 Task: Automatically enable dependency graph for new private repositories in the organization ""ryshabh2k".
Action: Mouse moved to (1333, 132)
Screenshot: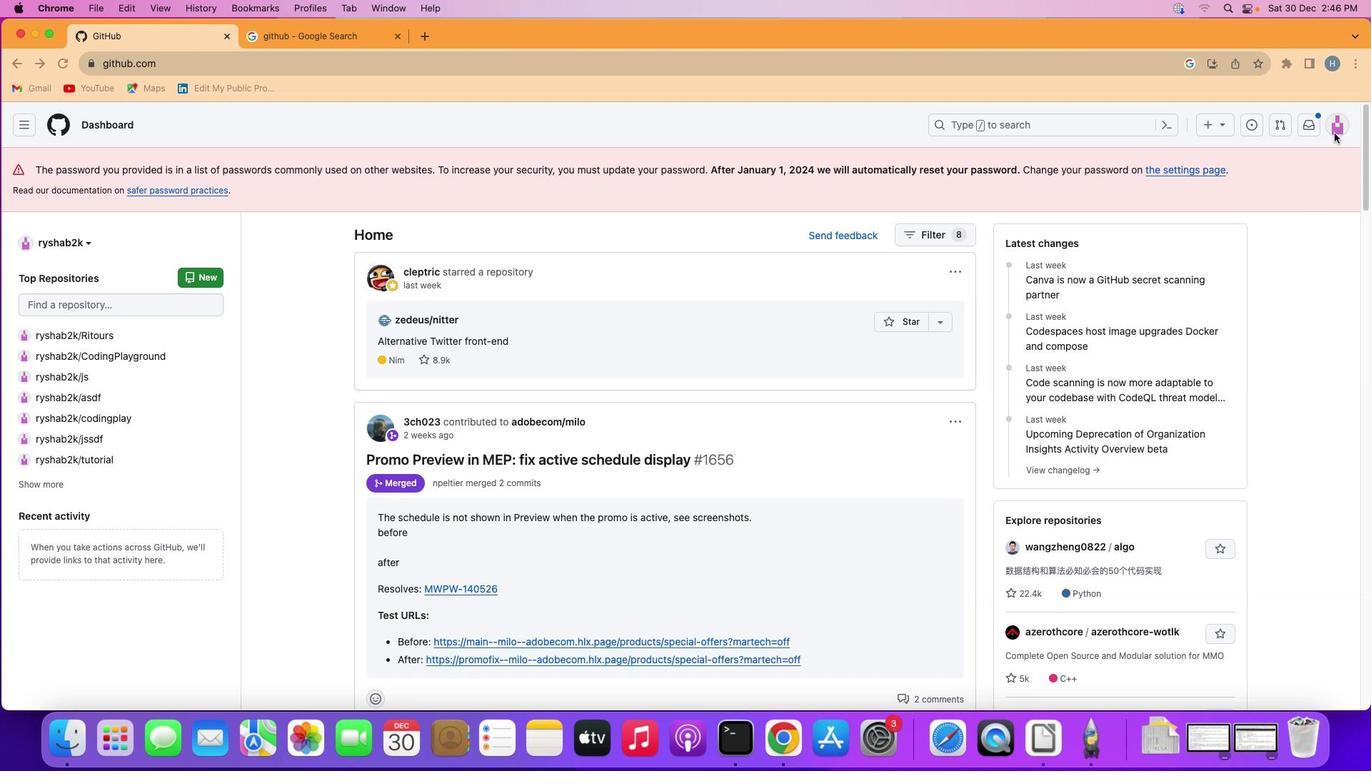 
Action: Mouse pressed left at (1333, 132)
Screenshot: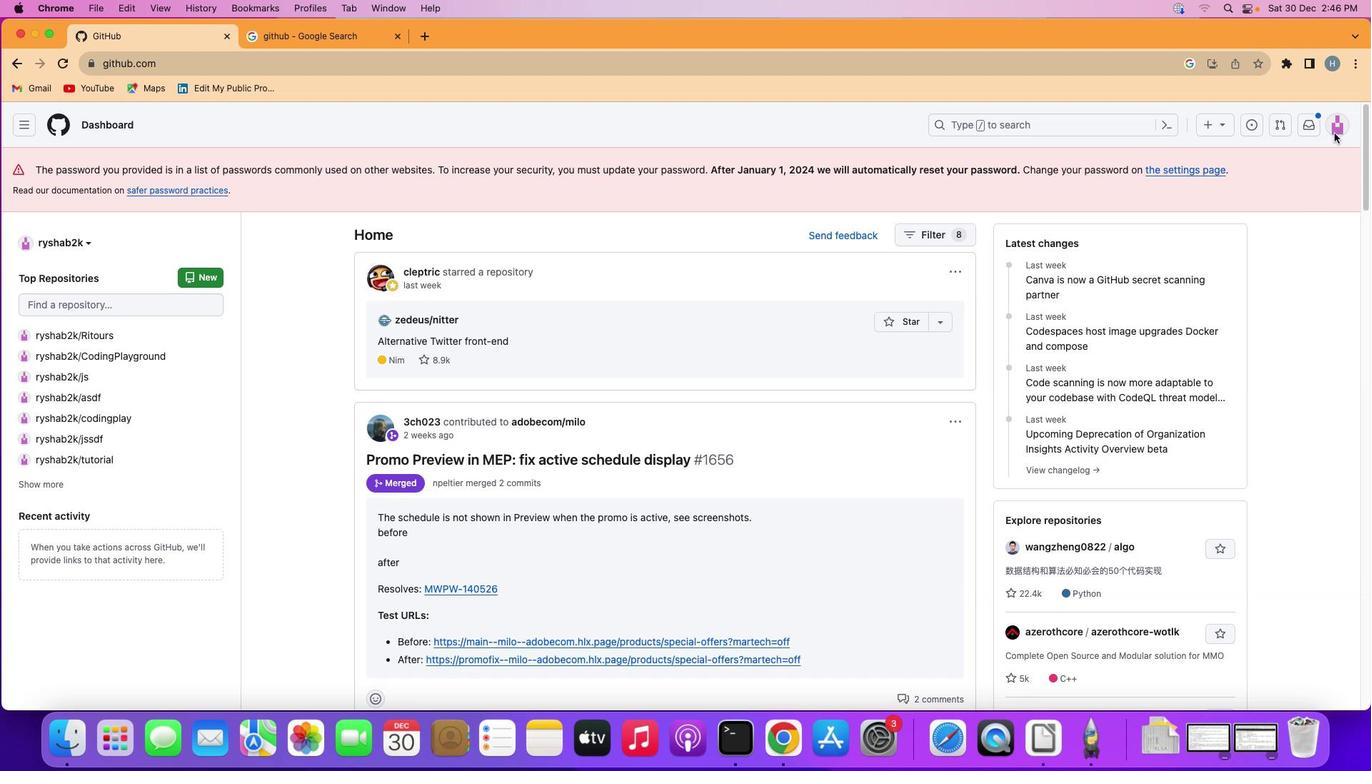 
Action: Mouse moved to (1336, 127)
Screenshot: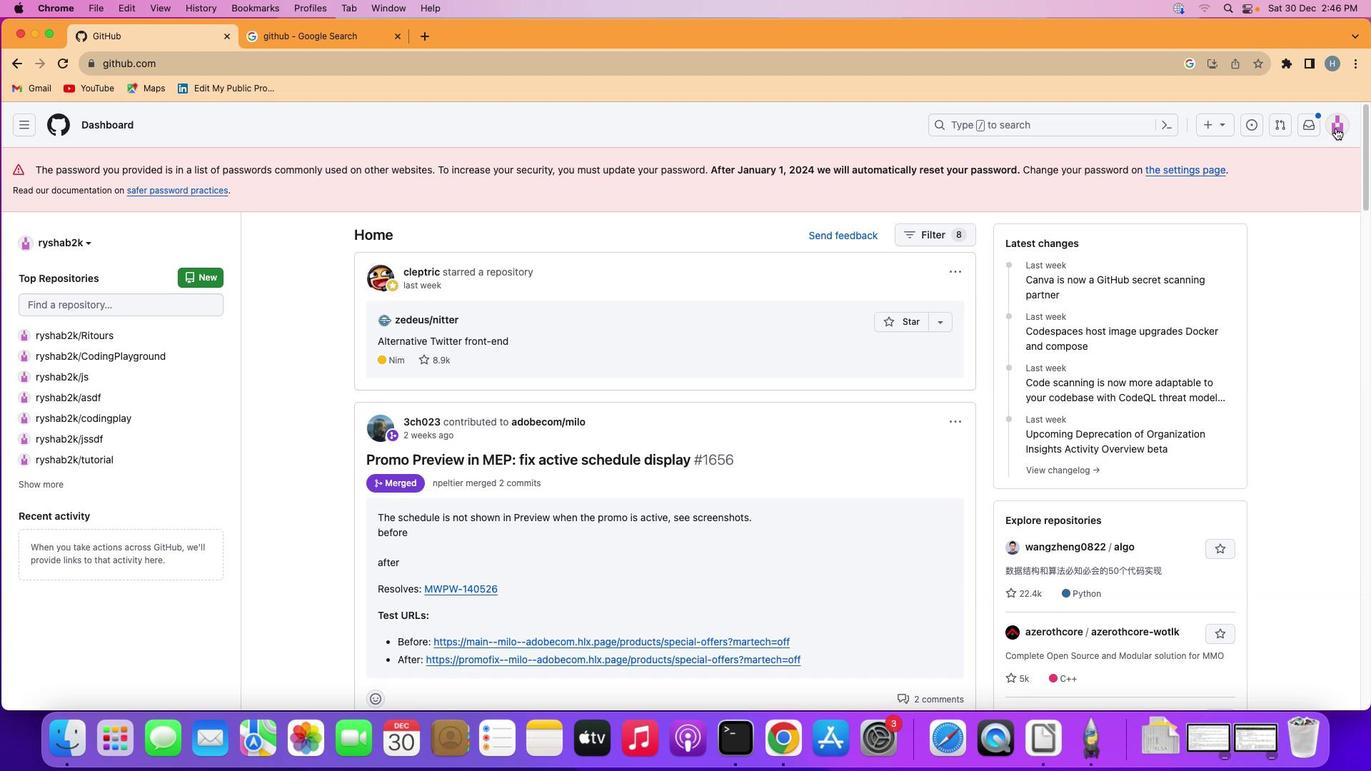 
Action: Mouse pressed left at (1336, 127)
Screenshot: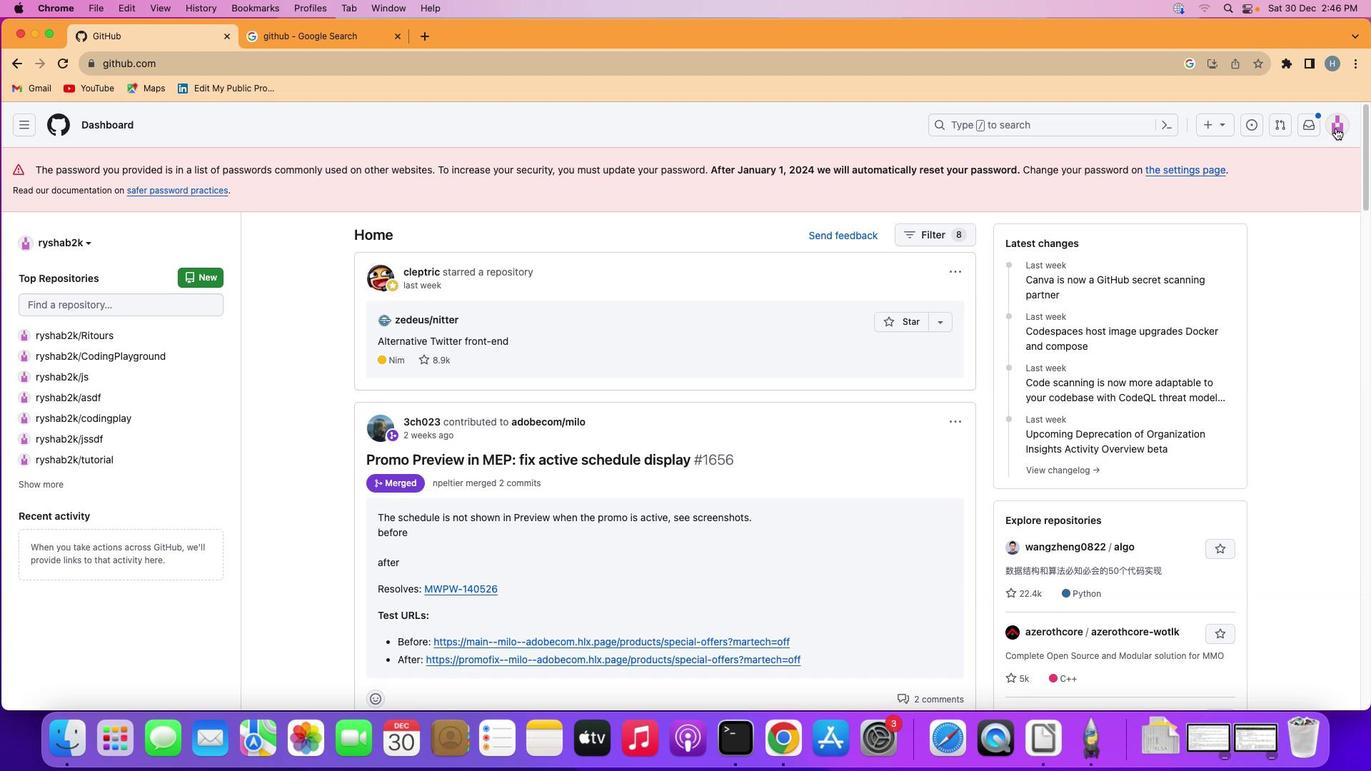 
Action: Mouse moved to (1251, 296)
Screenshot: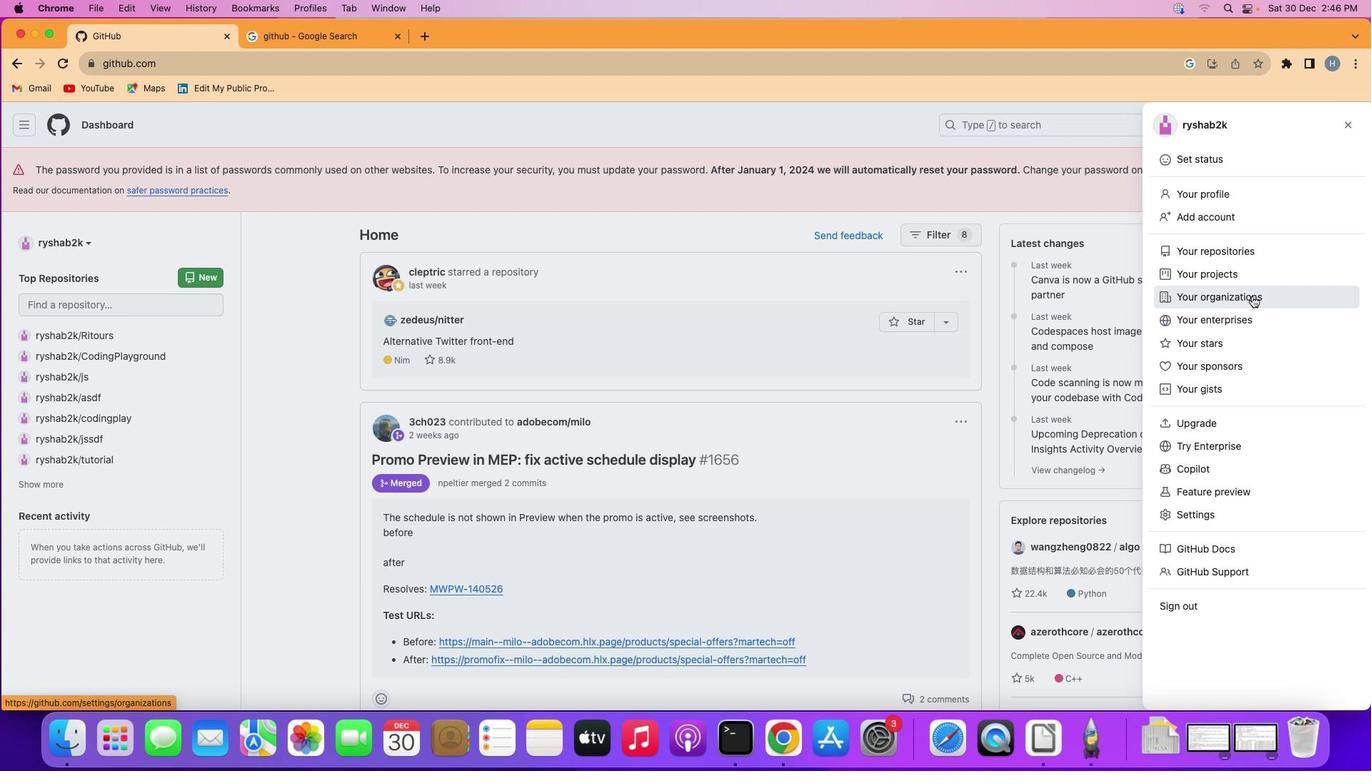 
Action: Mouse pressed left at (1251, 296)
Screenshot: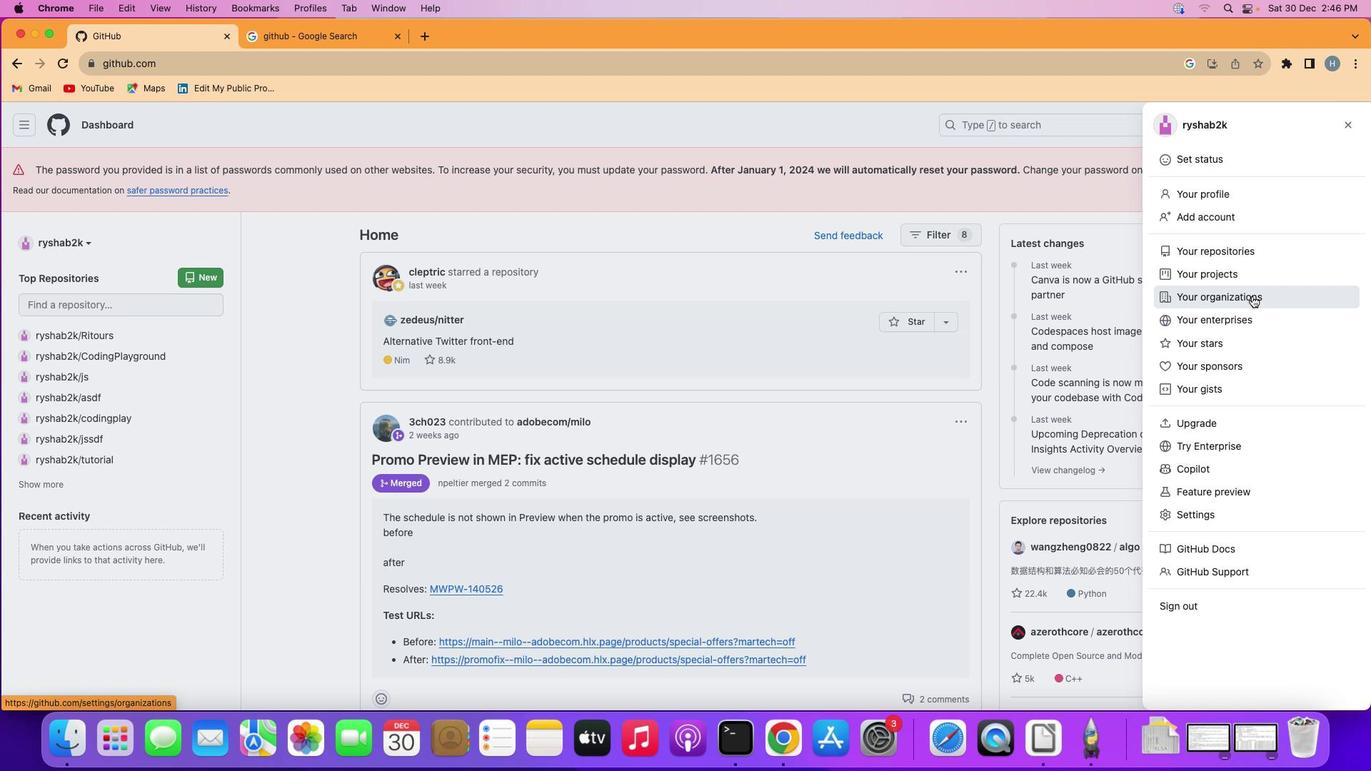 
Action: Mouse moved to (1046, 336)
Screenshot: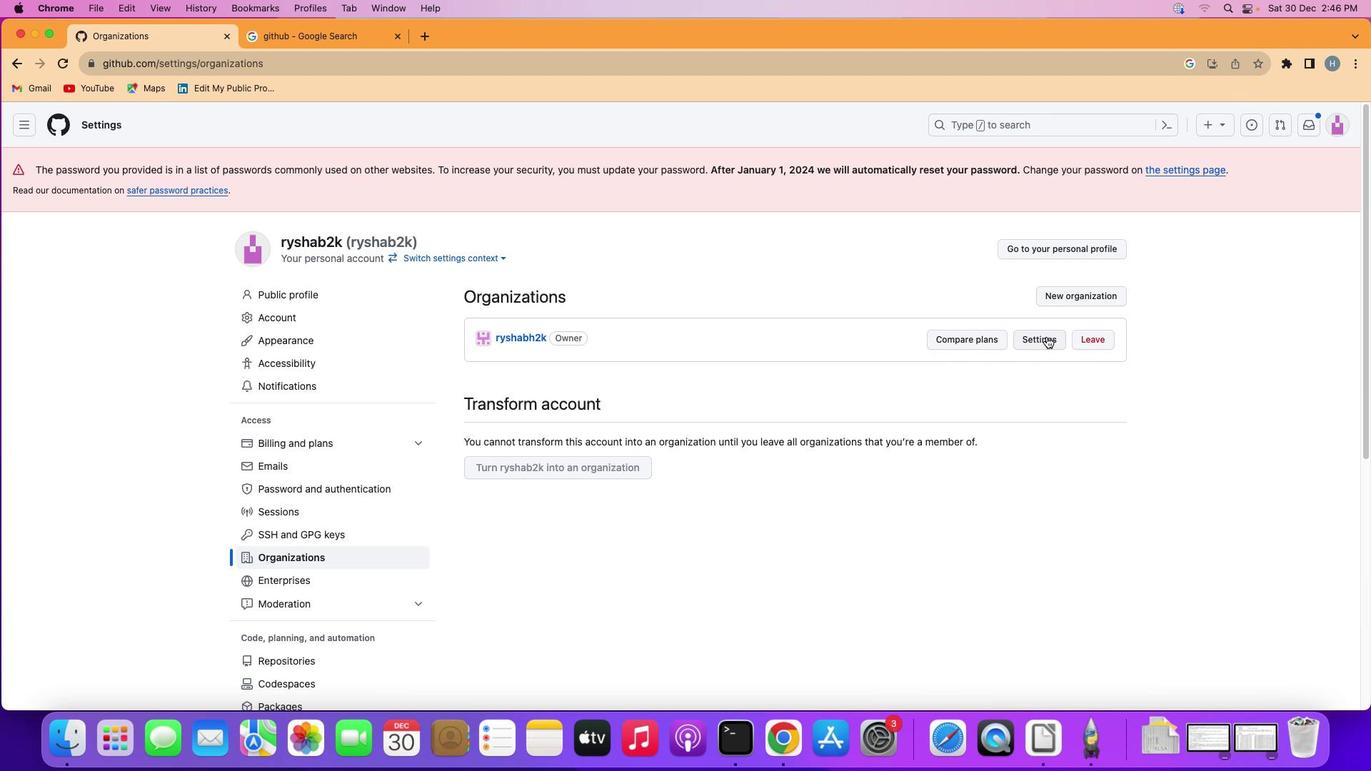 
Action: Mouse pressed left at (1046, 336)
Screenshot: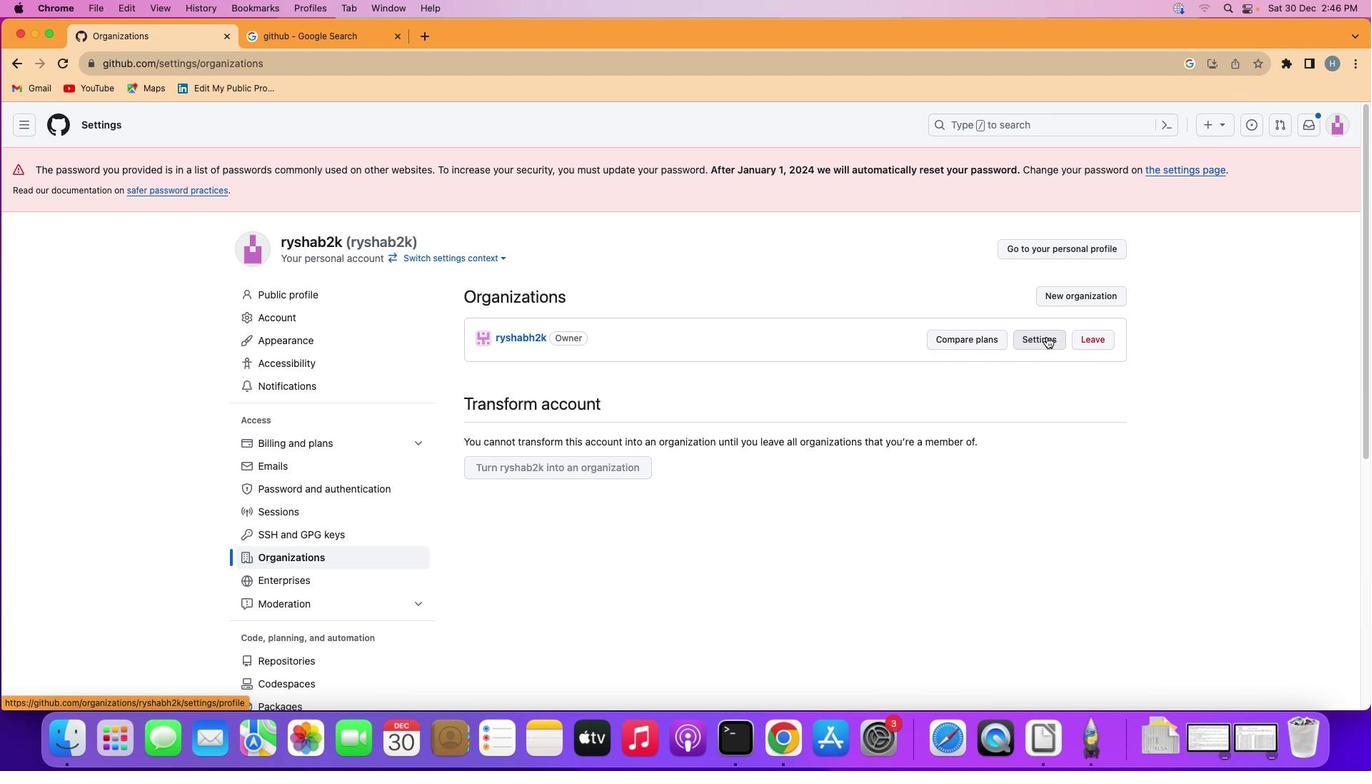 
Action: Mouse moved to (367, 457)
Screenshot: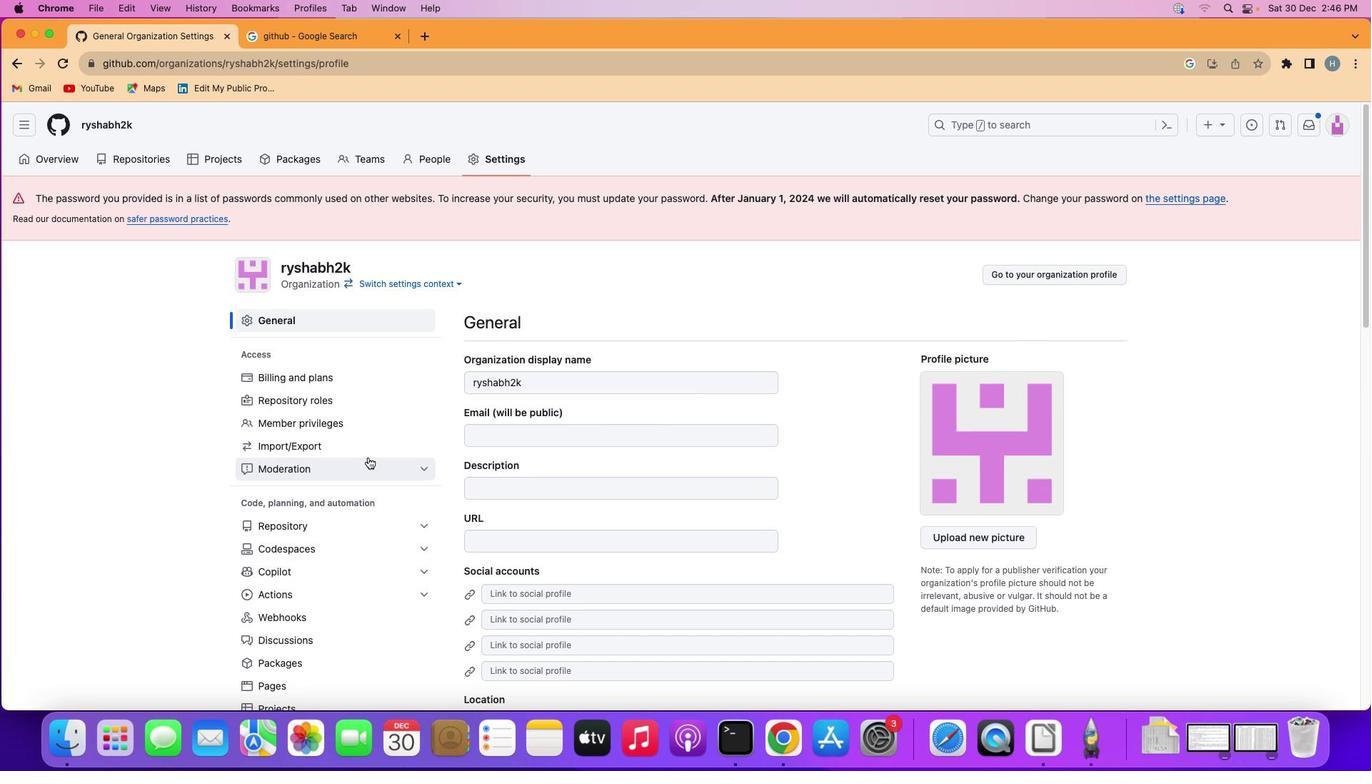 
Action: Mouse scrolled (367, 457) with delta (0, 0)
Screenshot: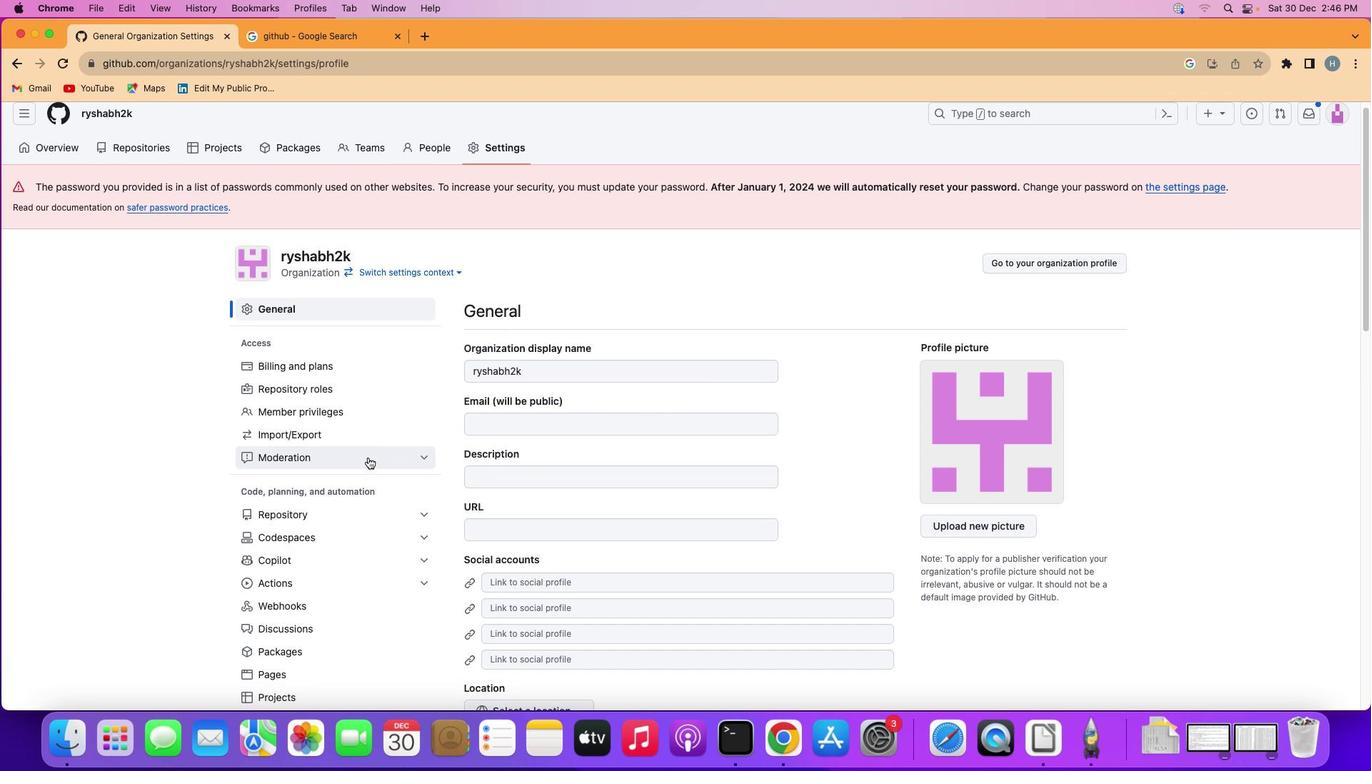 
Action: Mouse scrolled (367, 457) with delta (0, 0)
Screenshot: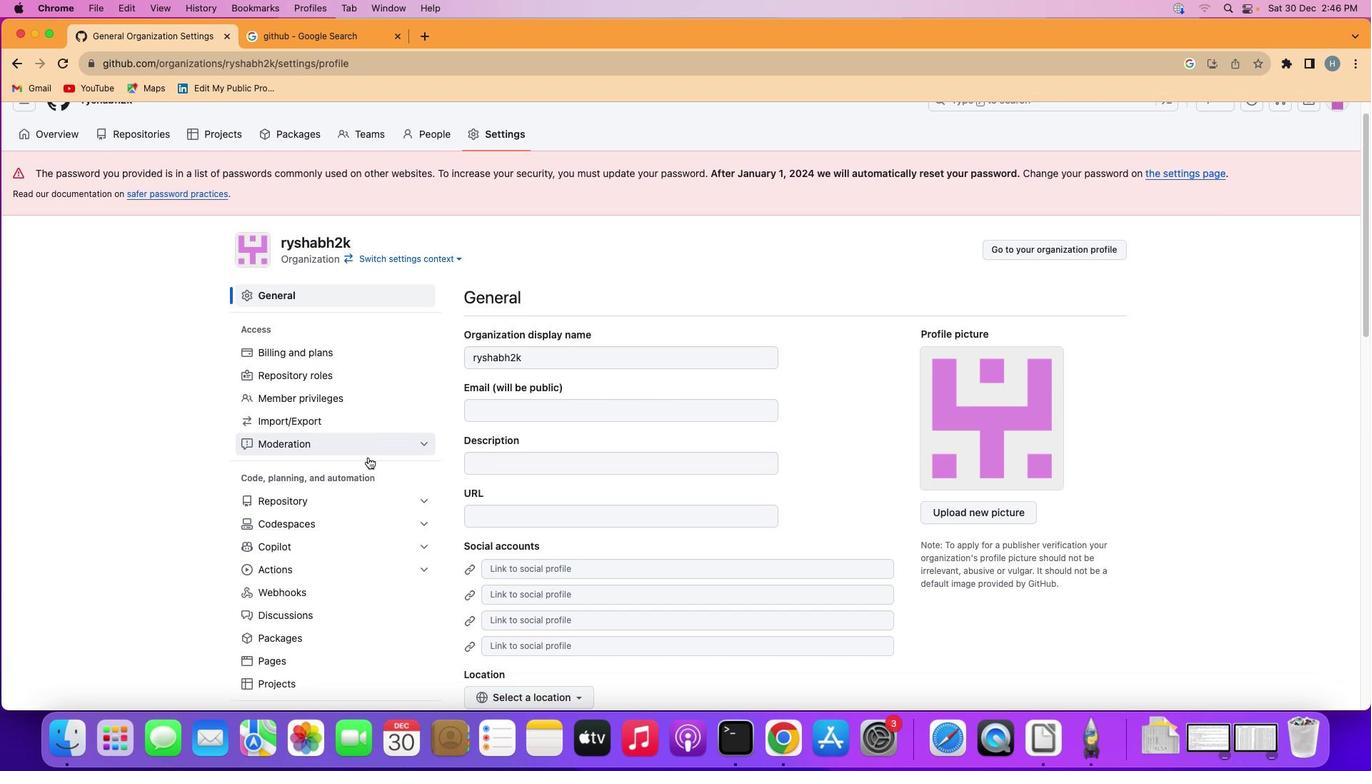 
Action: Mouse scrolled (367, 457) with delta (0, -1)
Screenshot: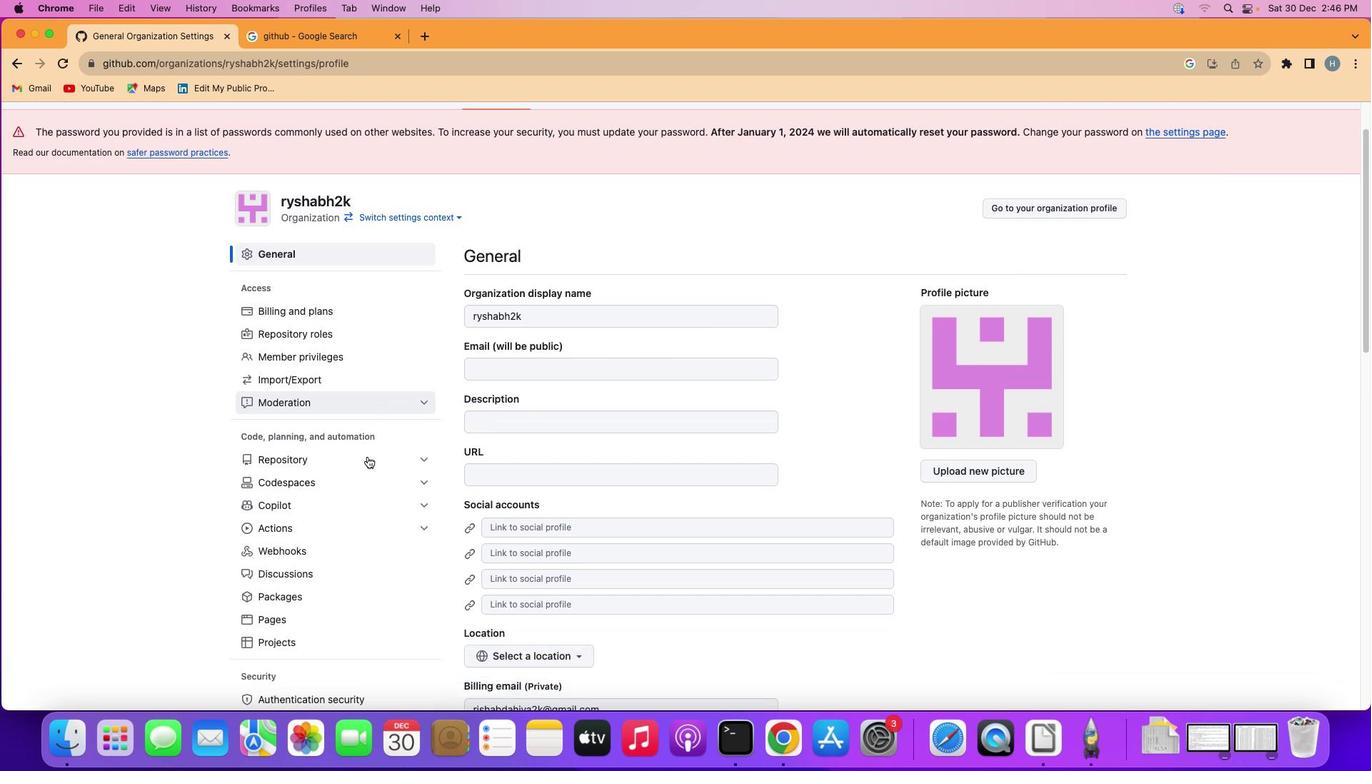 
Action: Mouse moved to (367, 457)
Screenshot: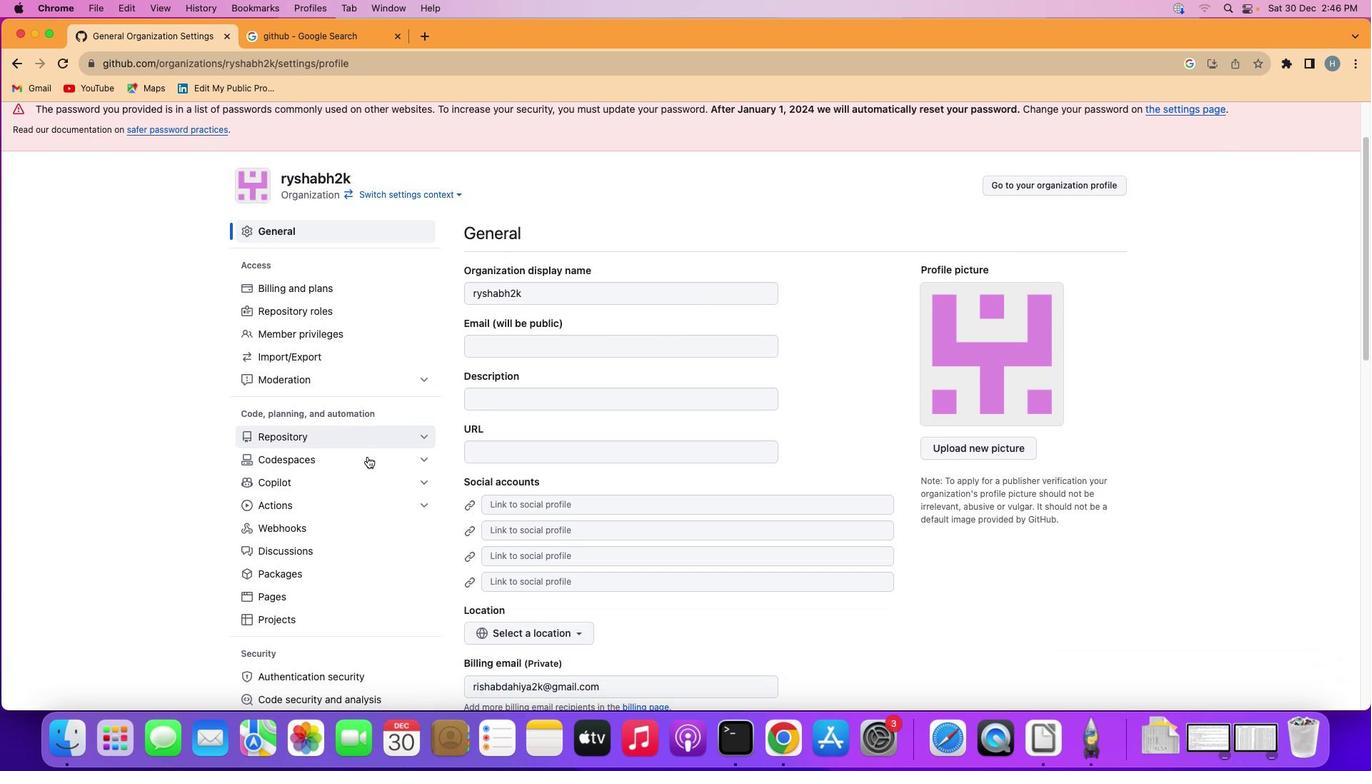 
Action: Mouse scrolled (367, 457) with delta (0, 0)
Screenshot: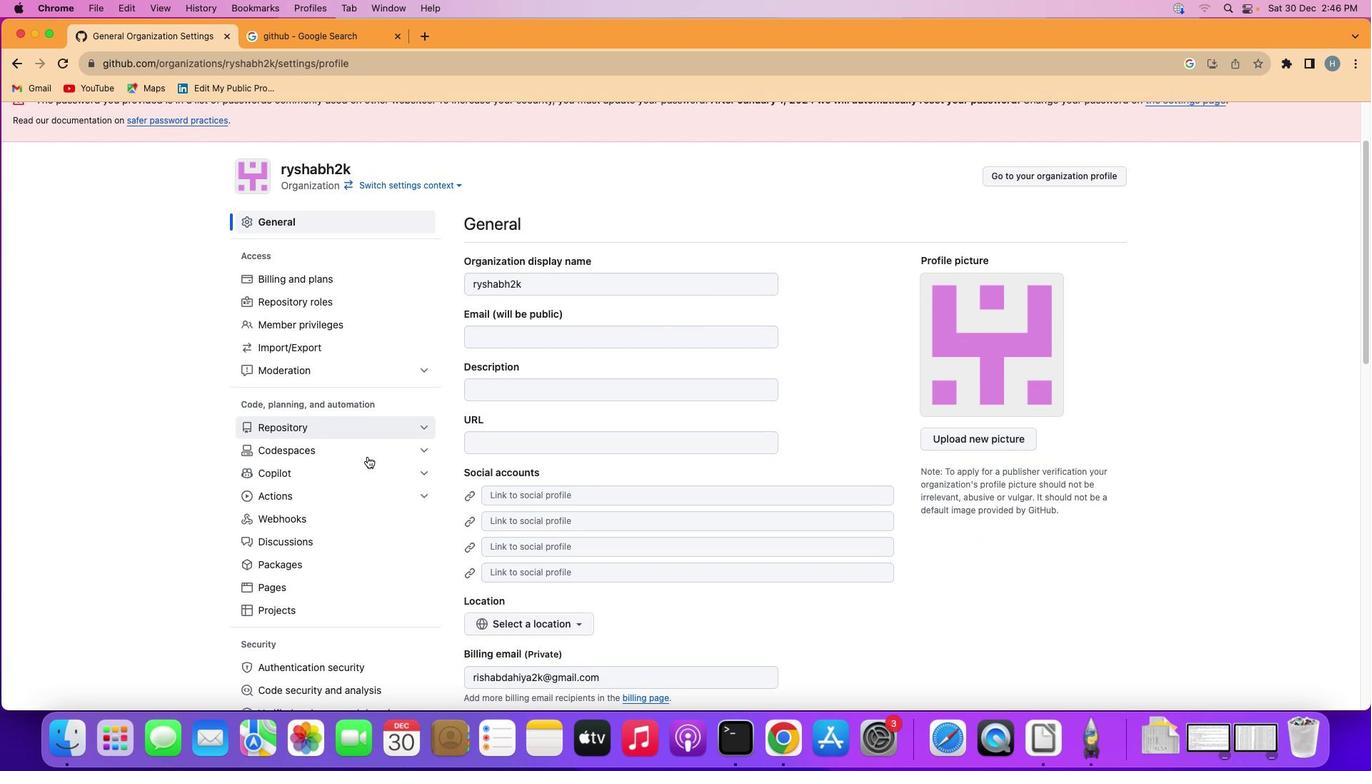 
Action: Mouse scrolled (367, 457) with delta (0, 0)
Screenshot: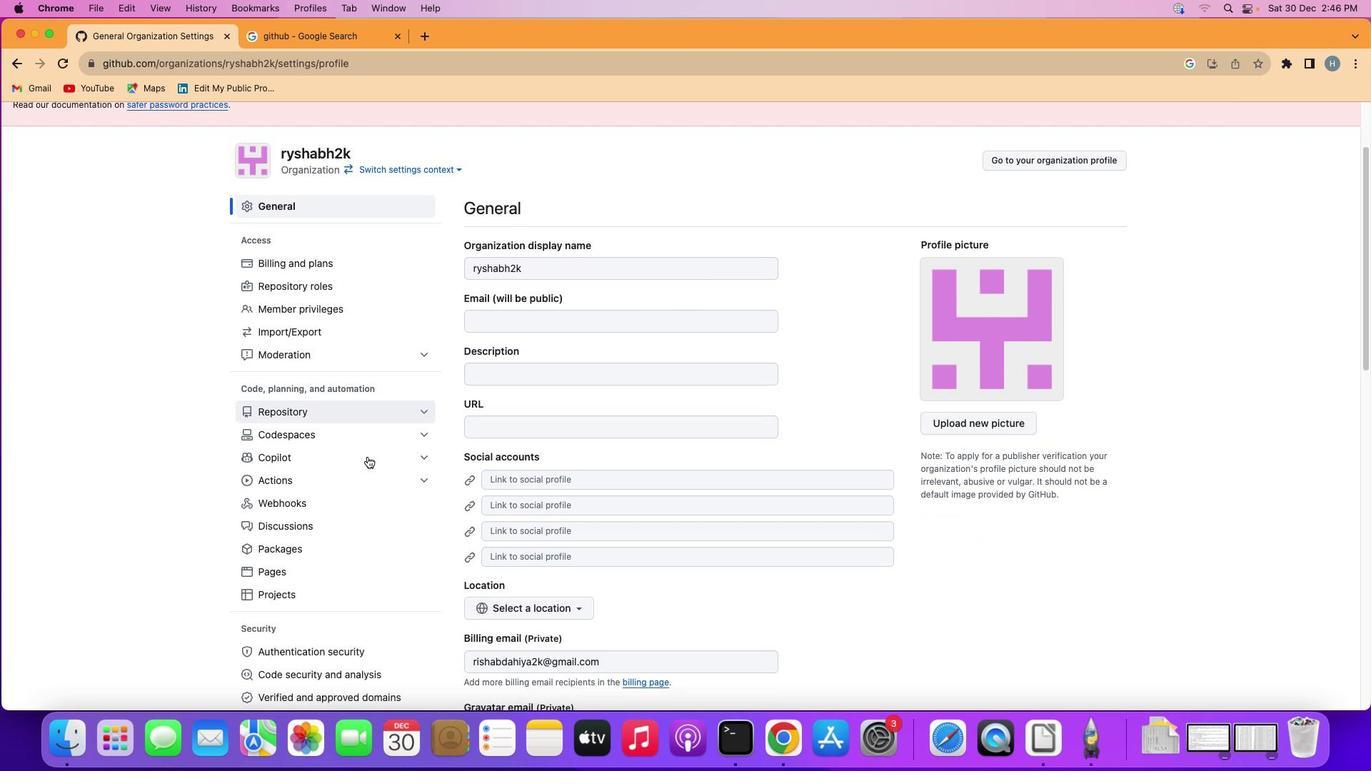 
Action: Mouse scrolled (367, 457) with delta (0, -1)
Screenshot: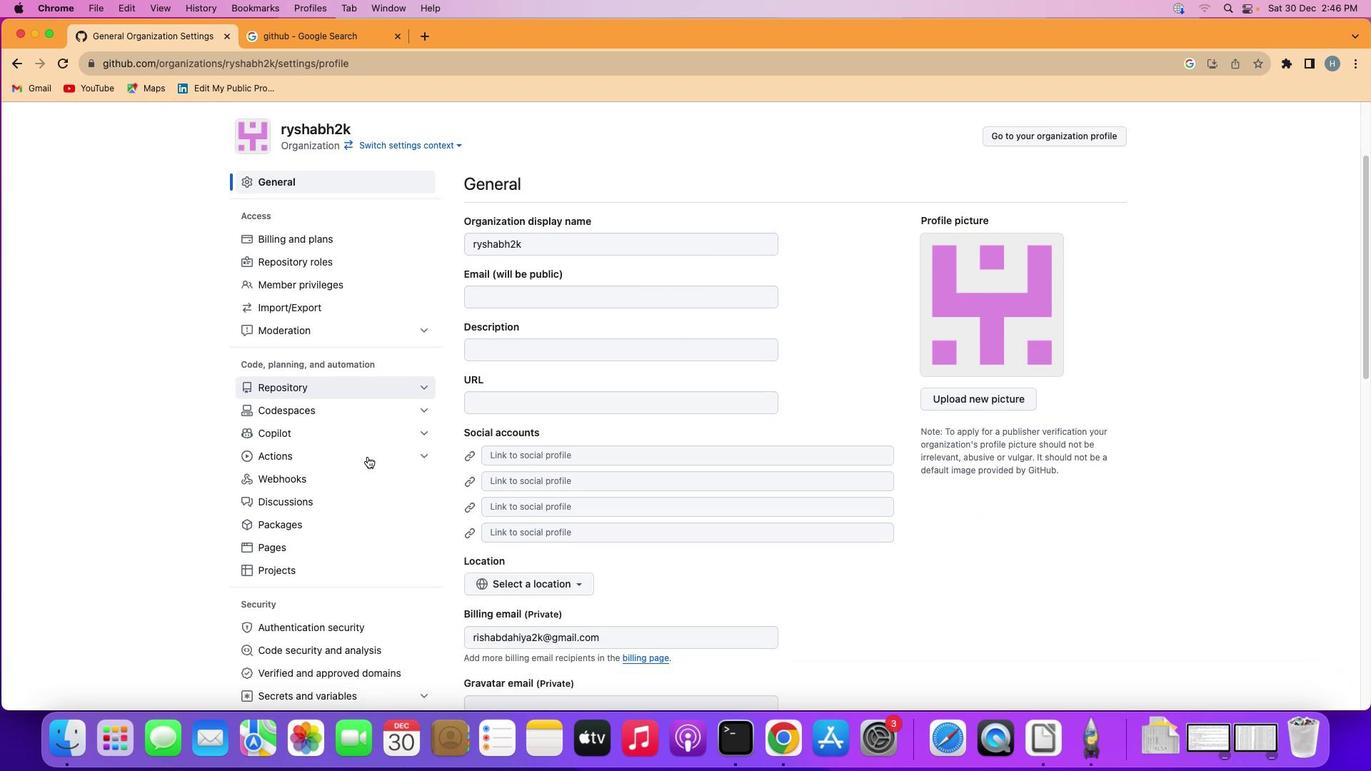 
Action: Mouse moved to (345, 600)
Screenshot: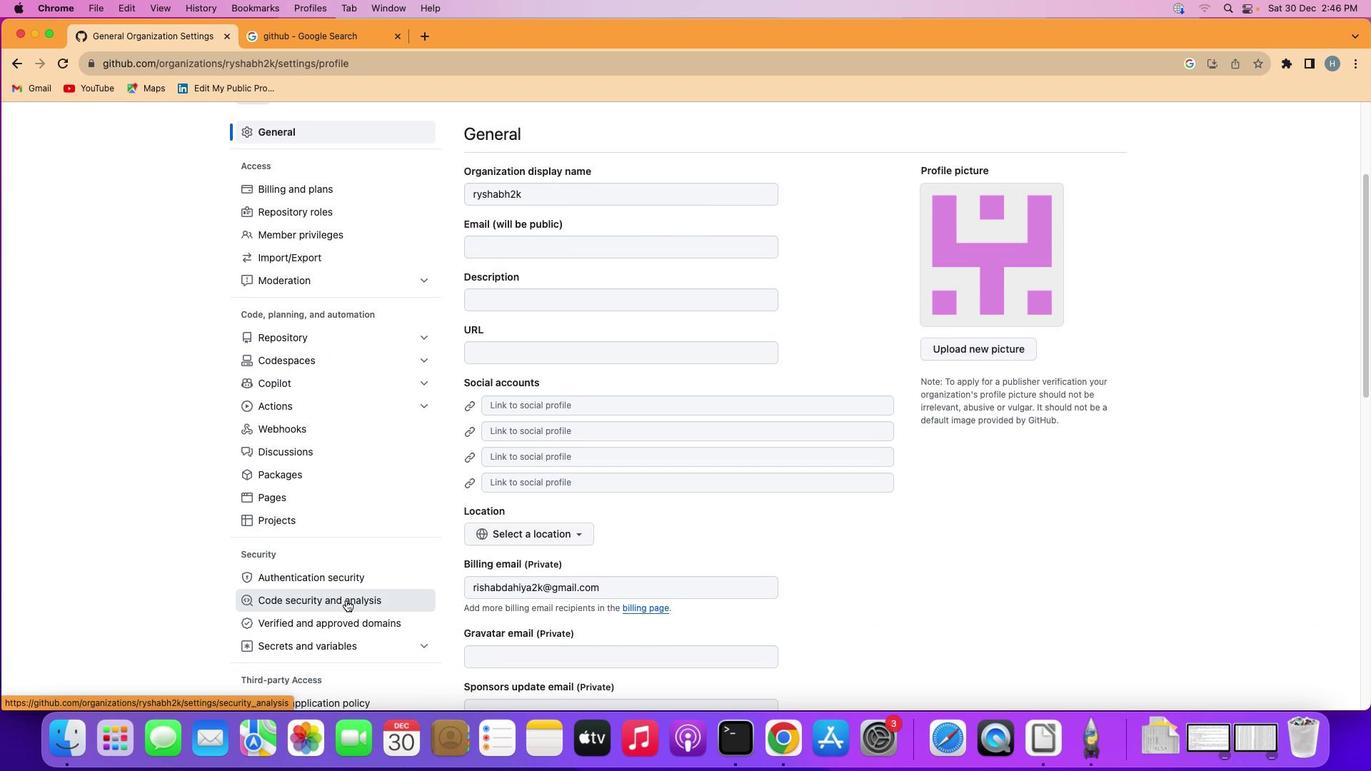 
Action: Mouse pressed left at (345, 600)
Screenshot: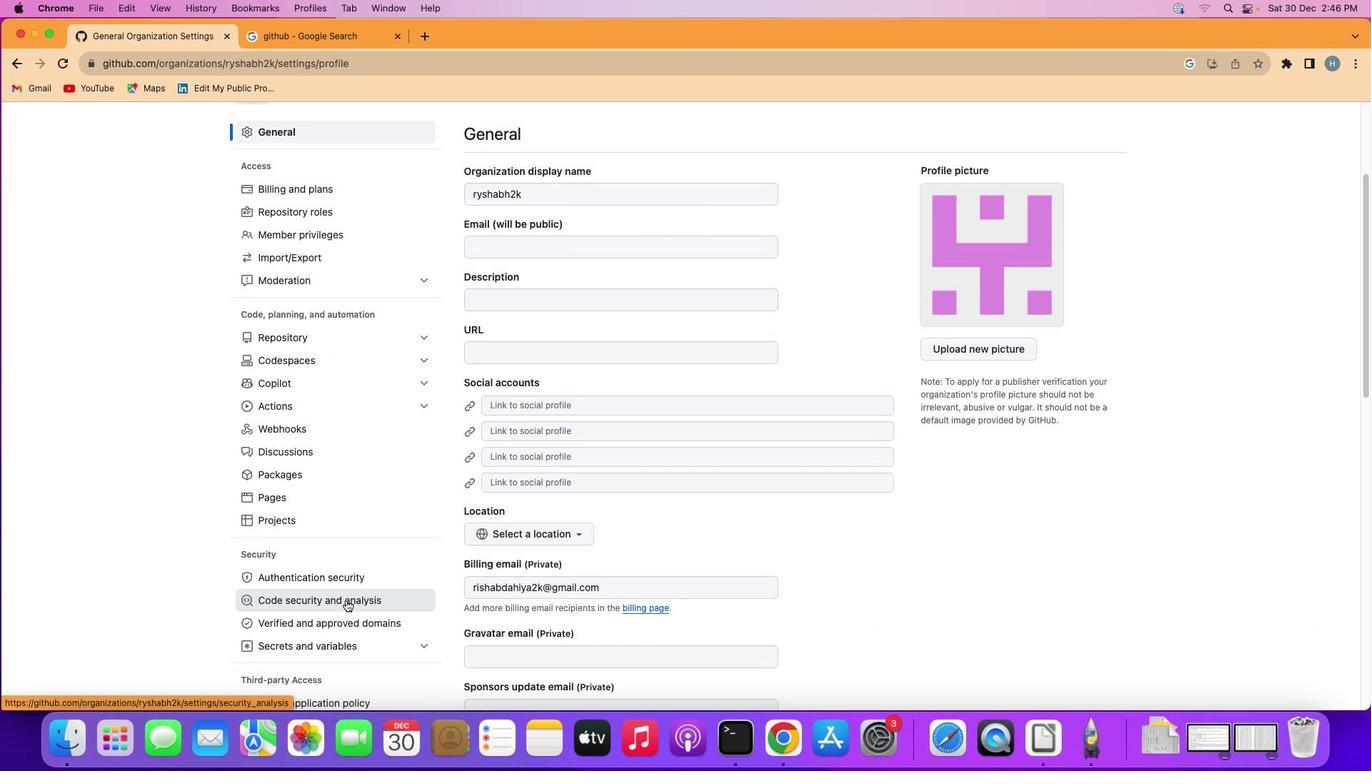 
Action: Mouse moved to (469, 534)
Screenshot: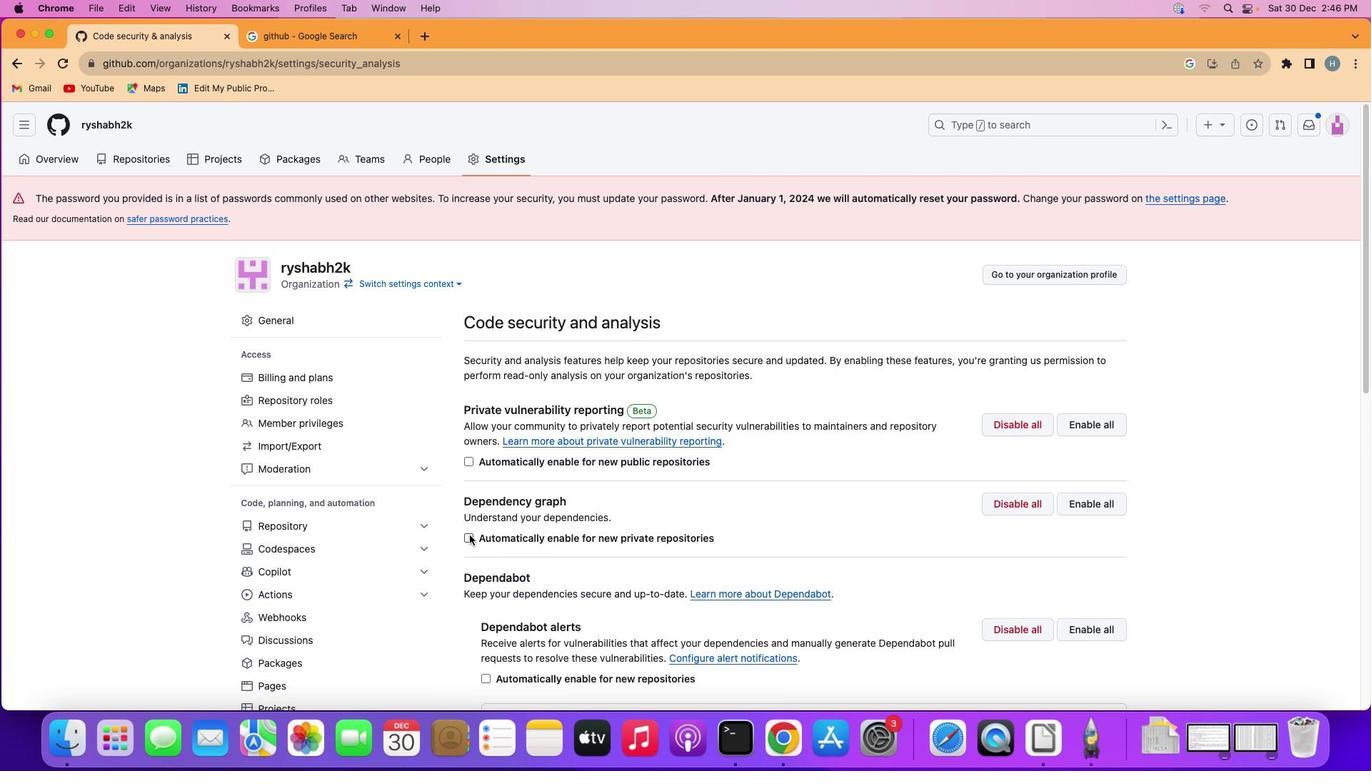 
Action: Mouse pressed left at (469, 534)
Screenshot: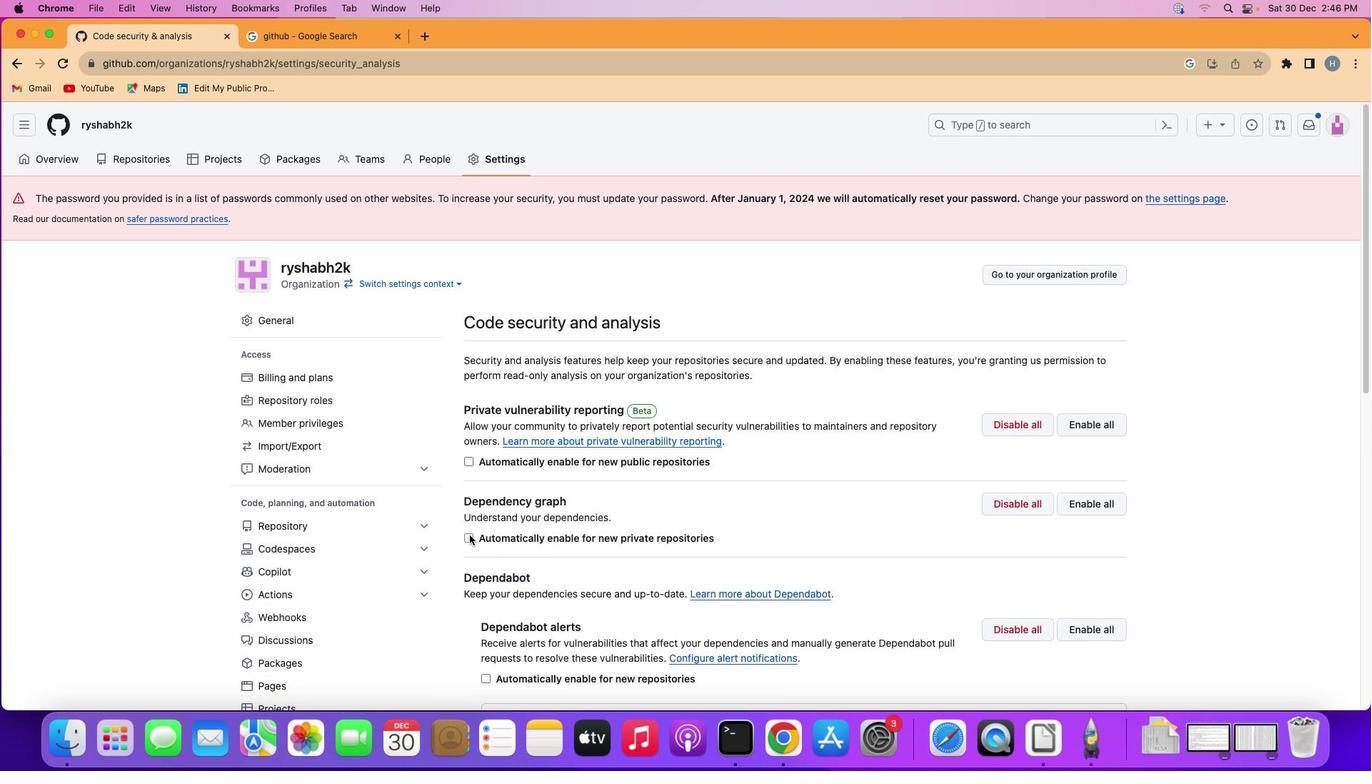 
